 Task: Use the formula "PI" in spreadsheet "Project protfolio".
Action: Key pressed '='
Screenshot: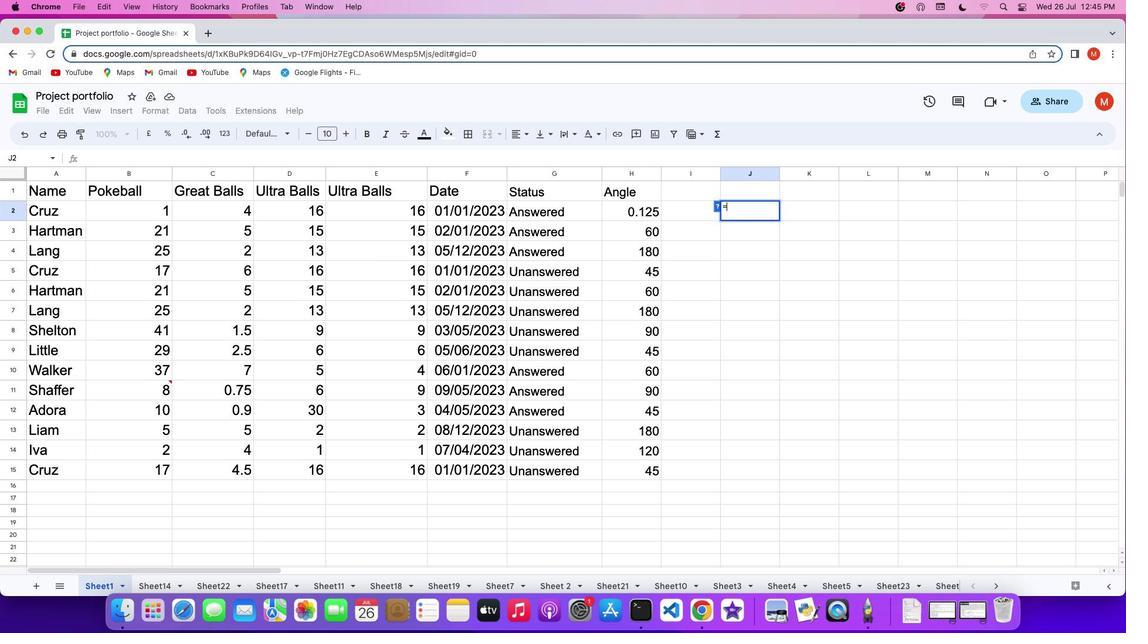 
Action: Mouse moved to (720, 135)
Screenshot: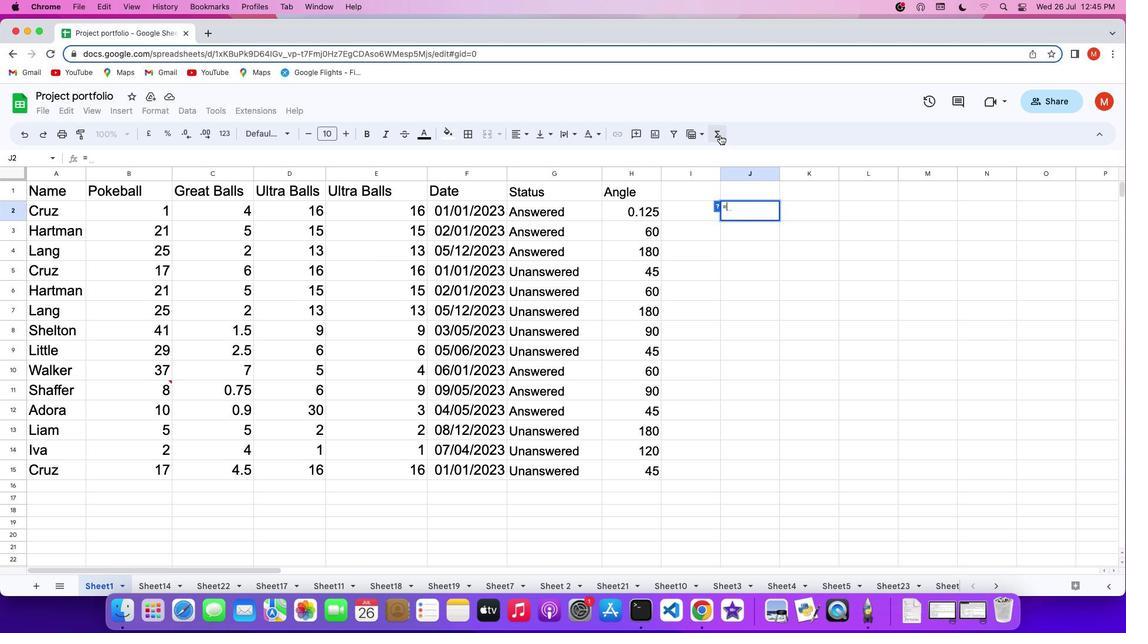 
Action: Mouse pressed left at (720, 135)
Screenshot: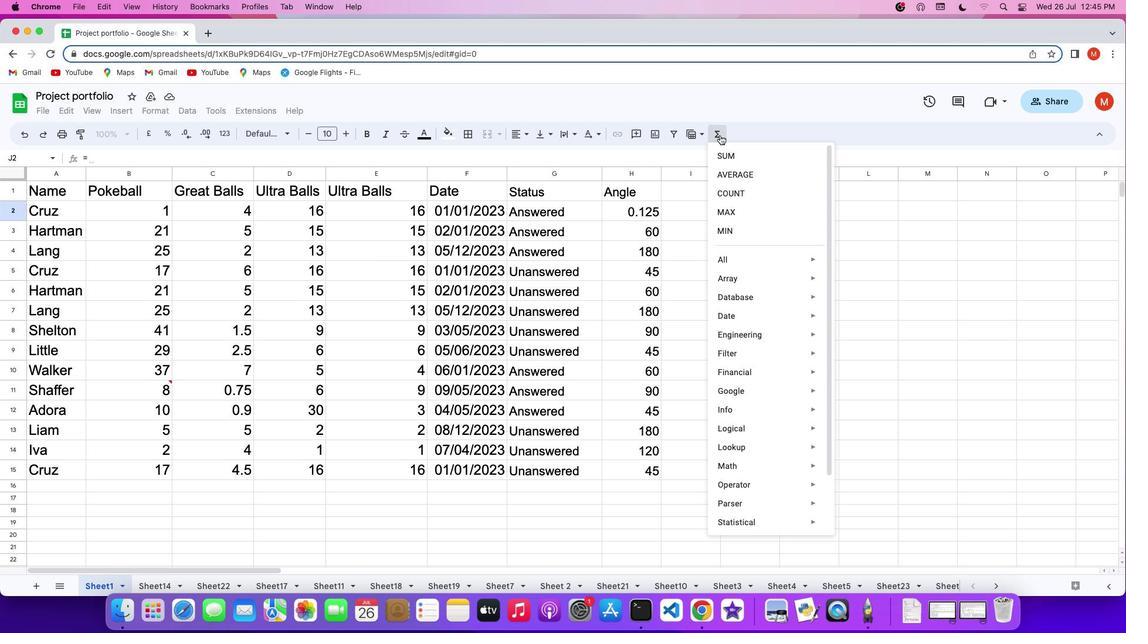 
Action: Mouse moved to (885, 560)
Screenshot: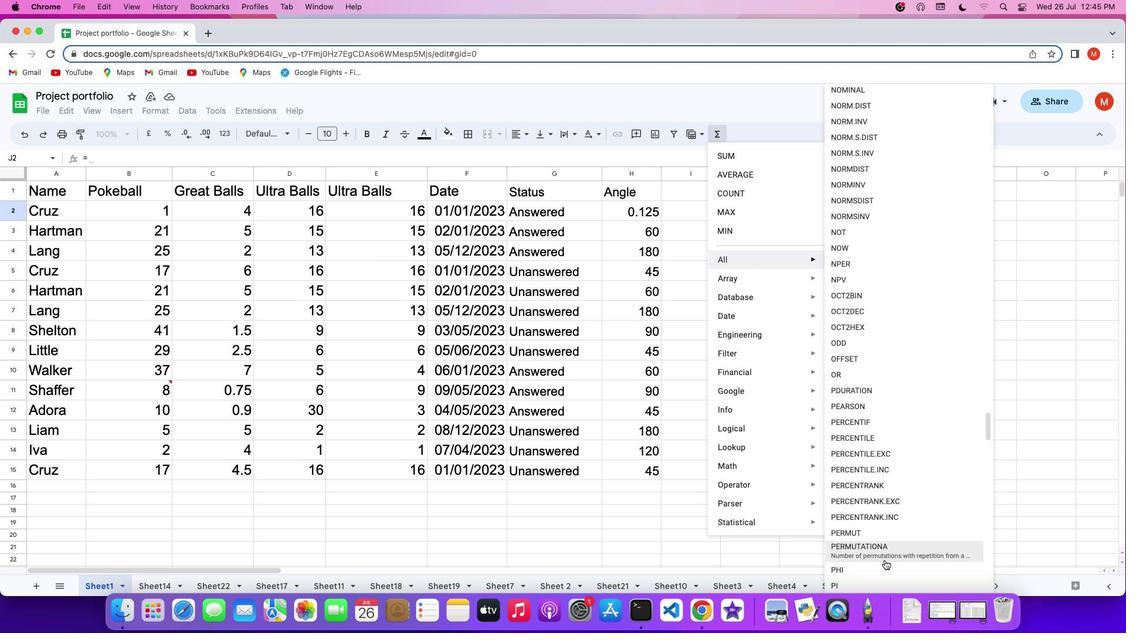 
Action: Mouse scrolled (885, 560) with delta (0, 0)
Screenshot: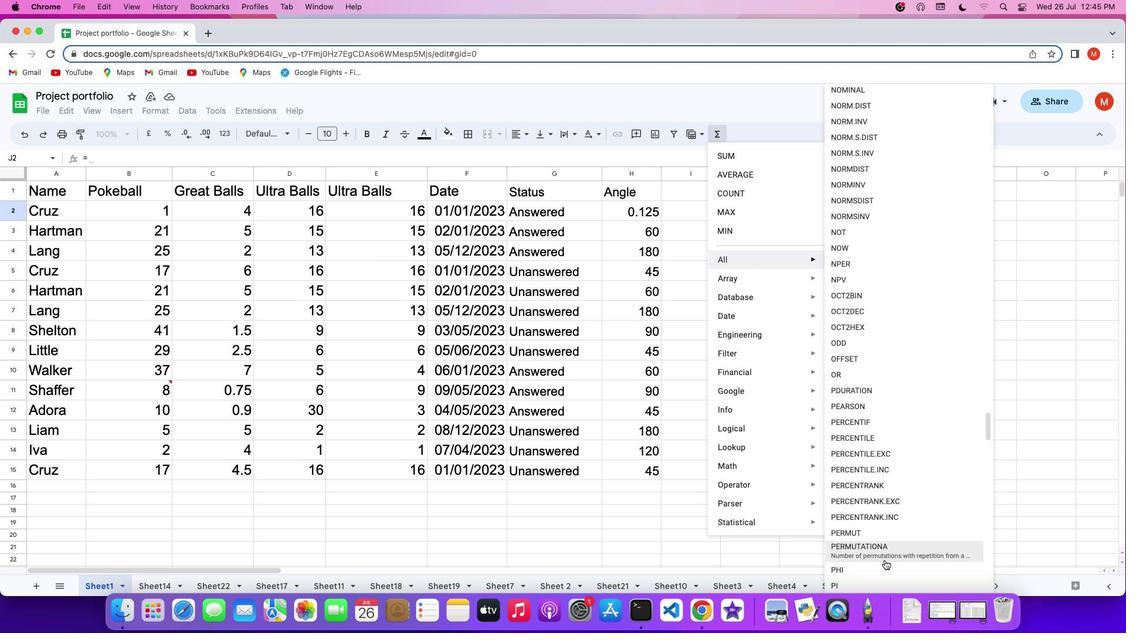 
Action: Mouse moved to (885, 560)
Screenshot: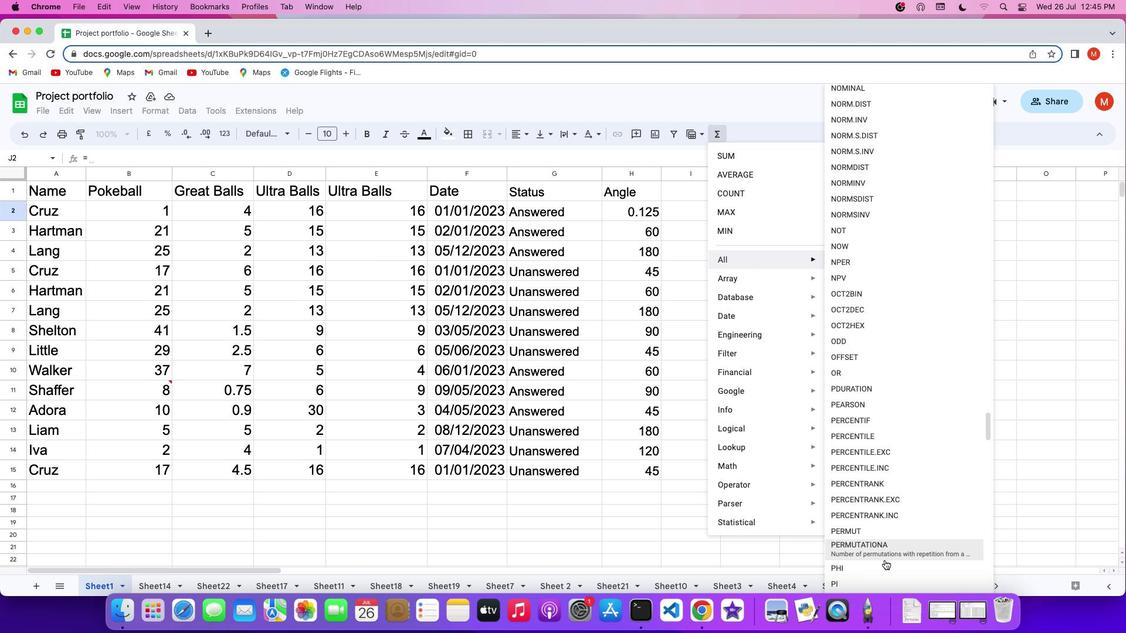 
Action: Mouse scrolled (885, 560) with delta (0, 0)
Screenshot: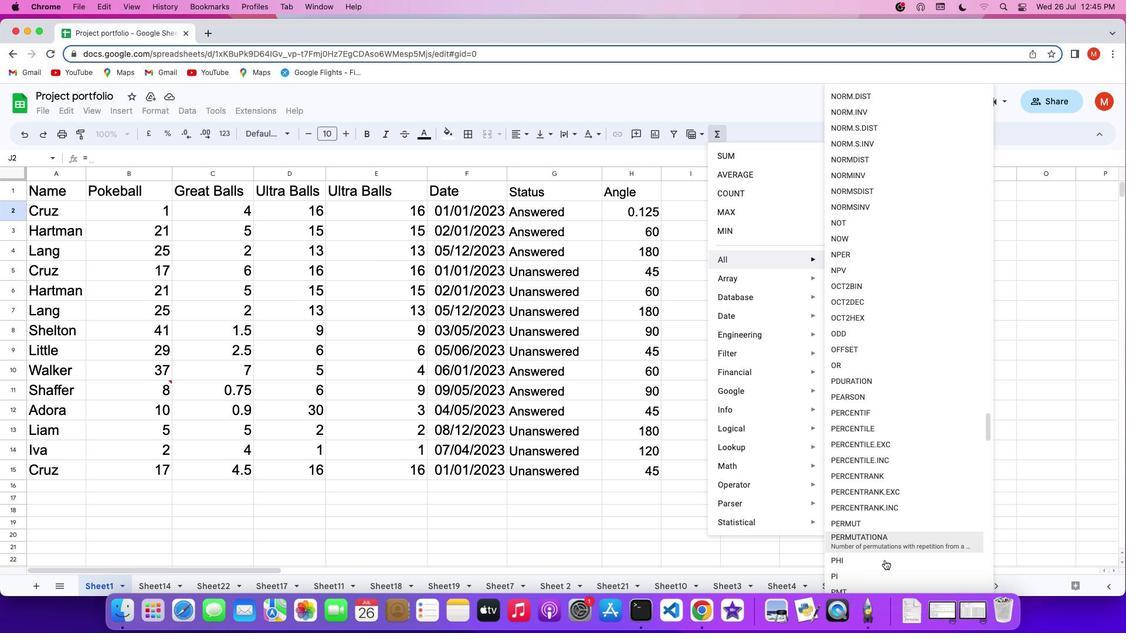 
Action: Mouse scrolled (885, 560) with delta (0, 0)
Screenshot: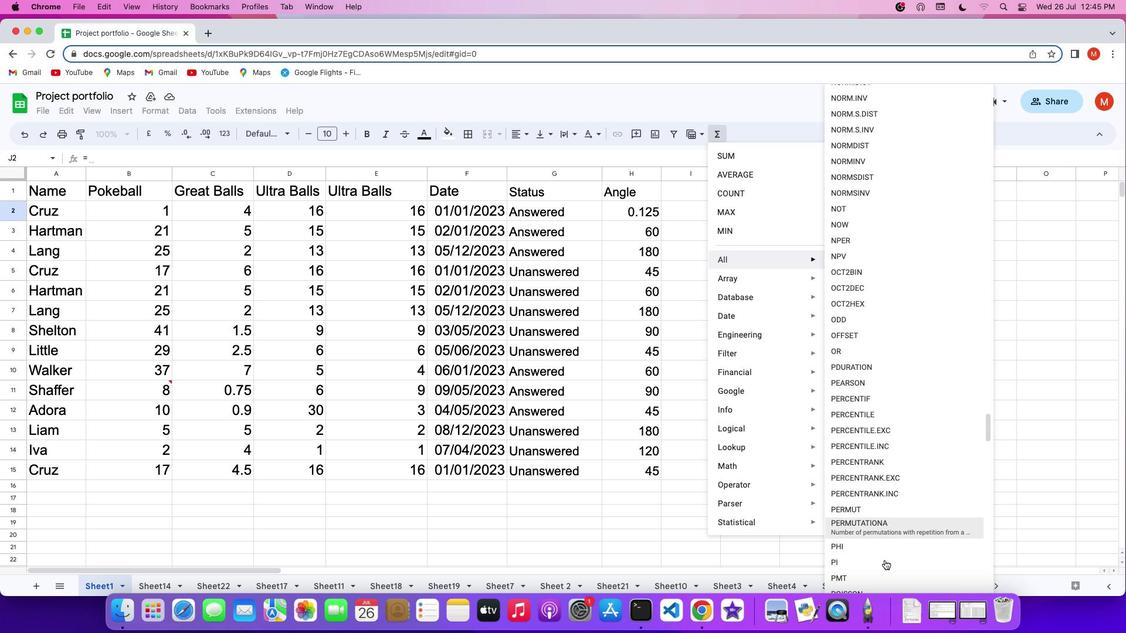 
Action: Mouse scrolled (885, 560) with delta (0, 0)
Screenshot: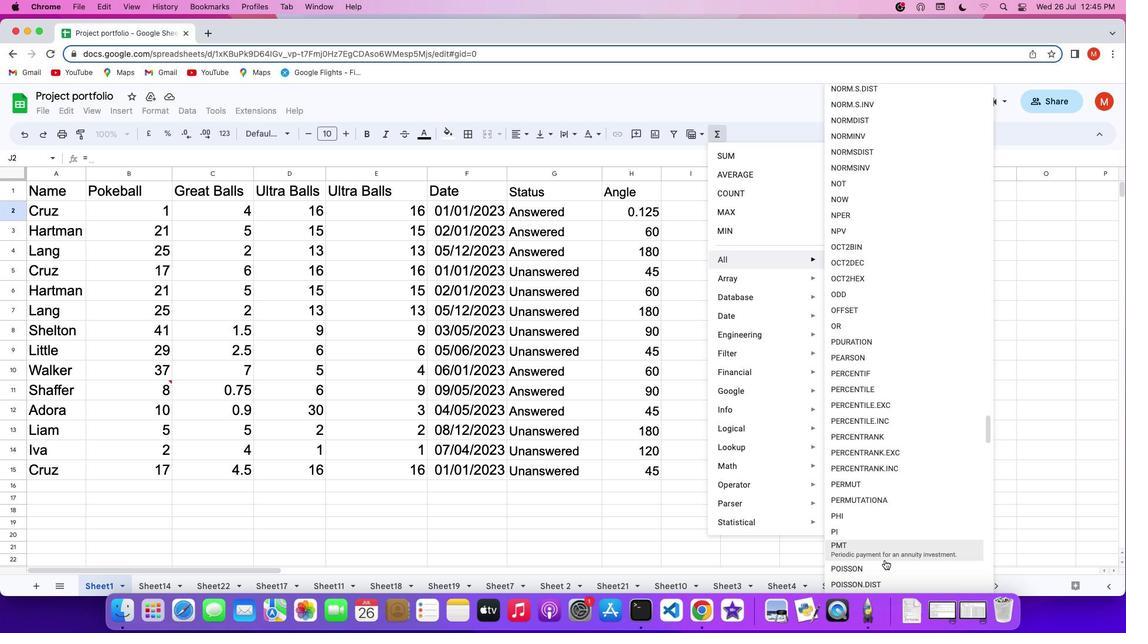 
Action: Mouse scrolled (885, 560) with delta (0, 0)
Screenshot: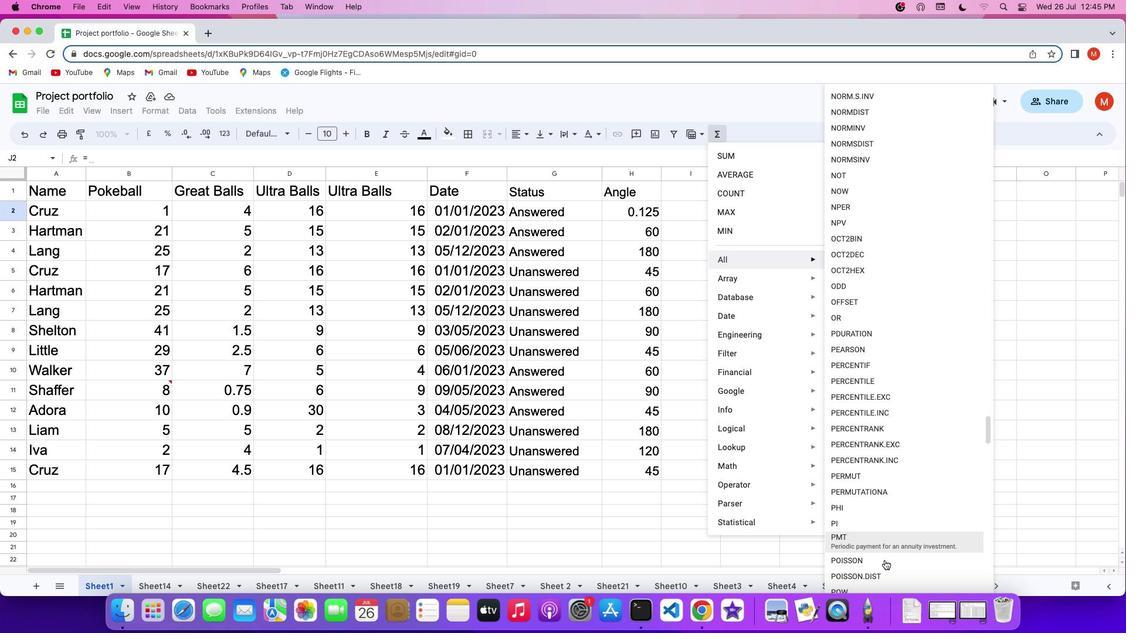 
Action: Mouse moved to (868, 519)
Screenshot: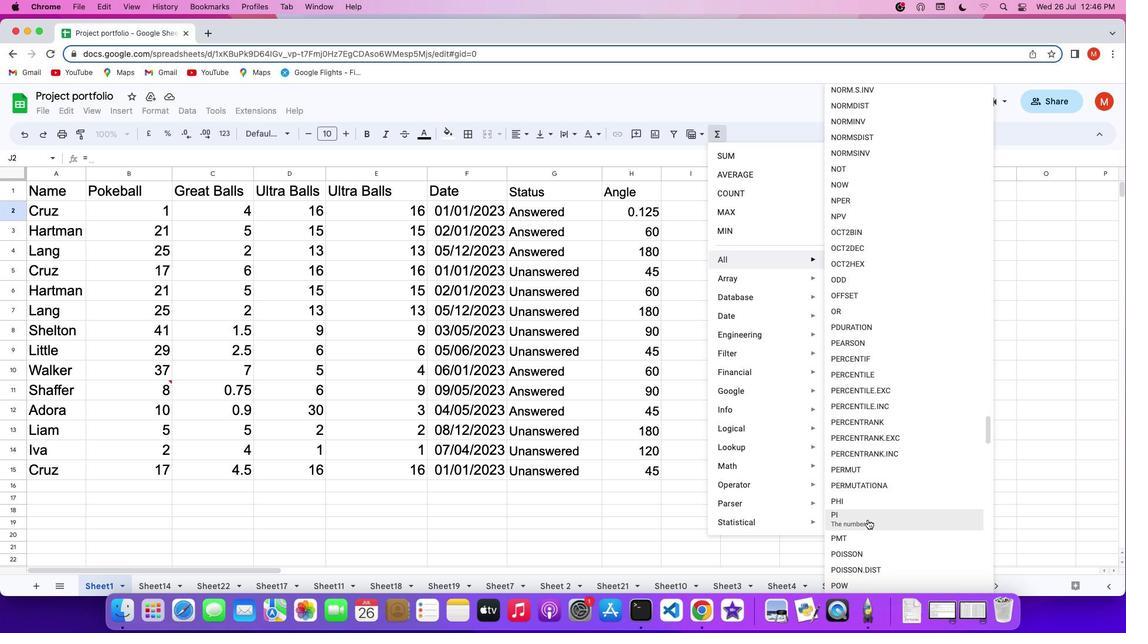 
Action: Mouse pressed left at (868, 519)
Screenshot: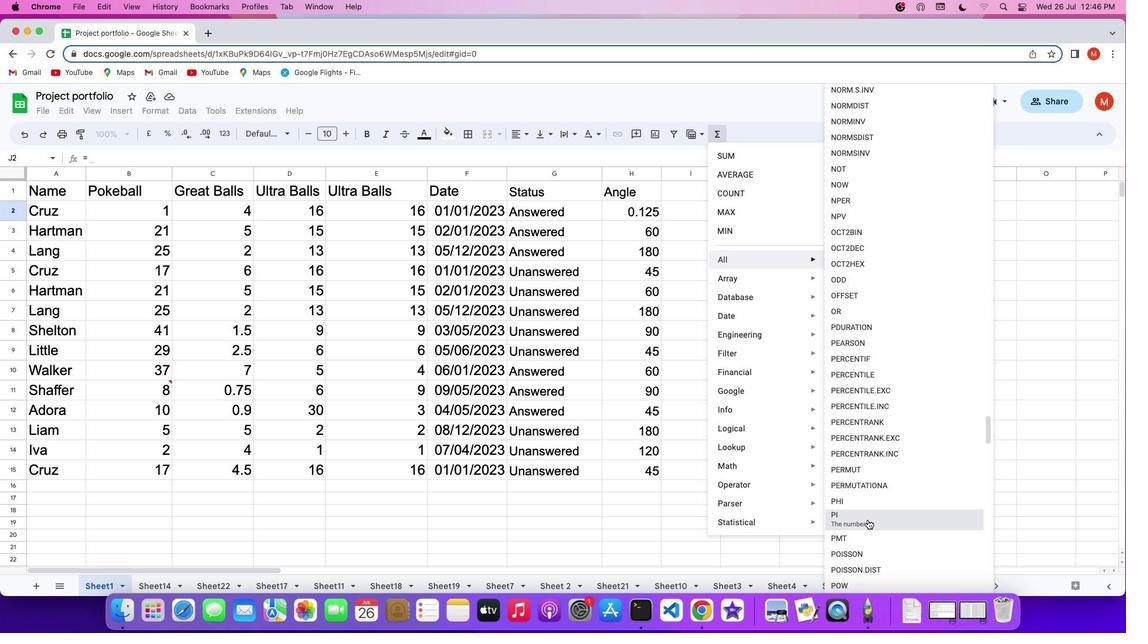 
Action: Key pressed Key.enter
Screenshot: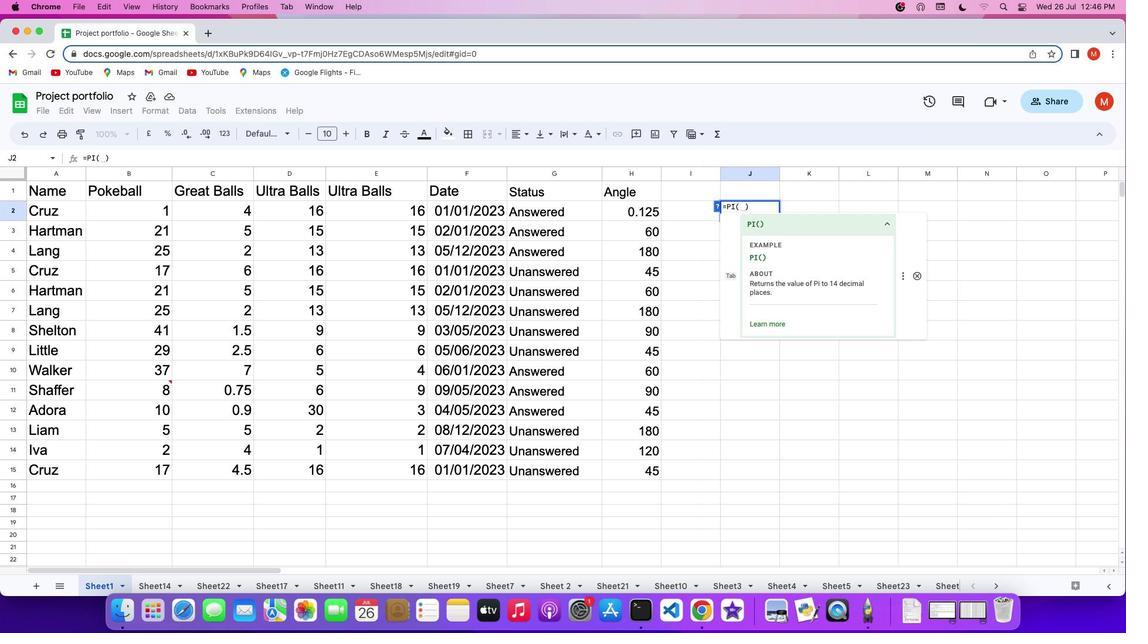 
